 Task: Use the formula "LT" in spreadsheet "Project portfolio".
Action: Mouse moved to (106, 80)
Screenshot: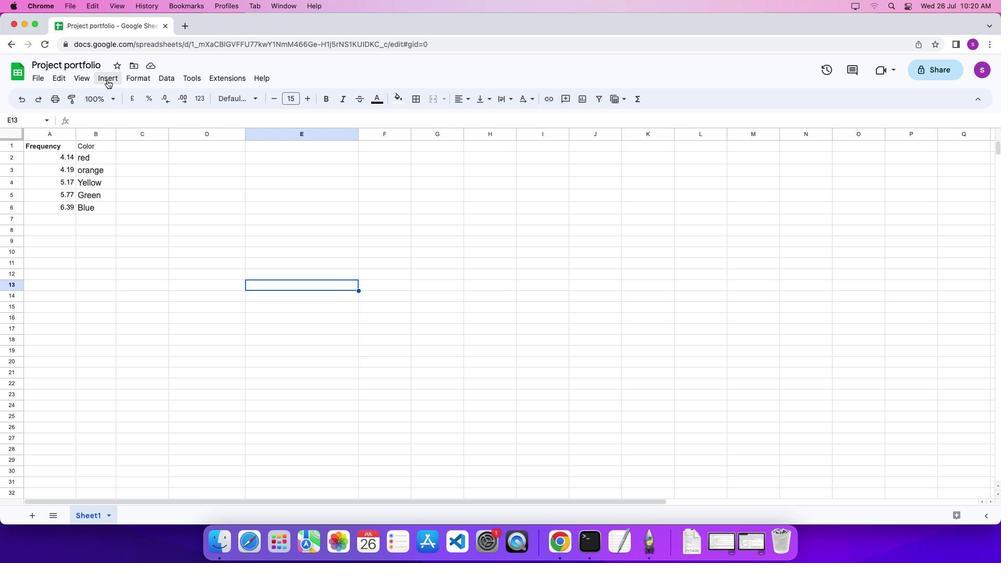 
Action: Mouse pressed left at (106, 80)
Screenshot: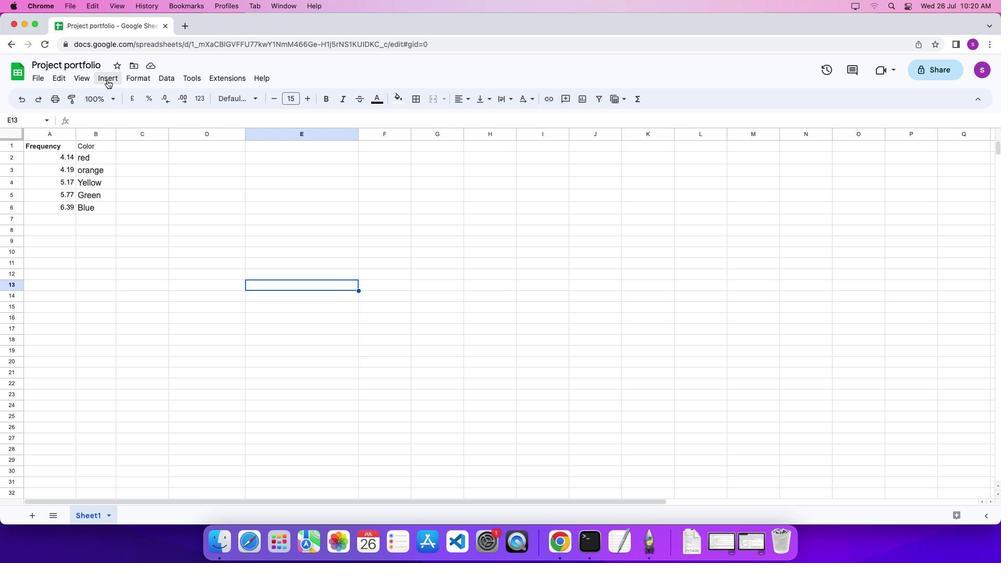
Action: Mouse moved to (418, 491)
Screenshot: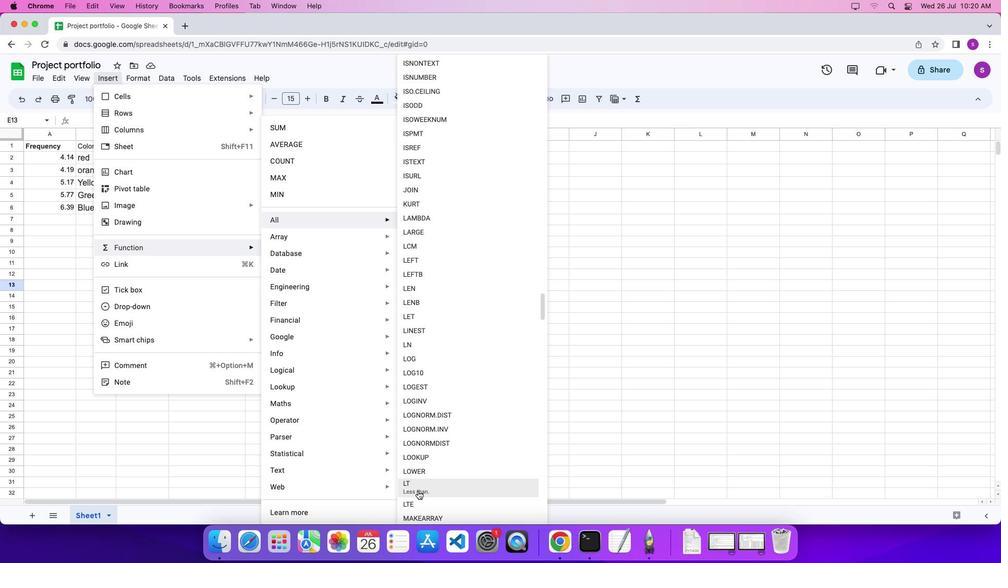 
Action: Mouse pressed left at (418, 491)
Screenshot: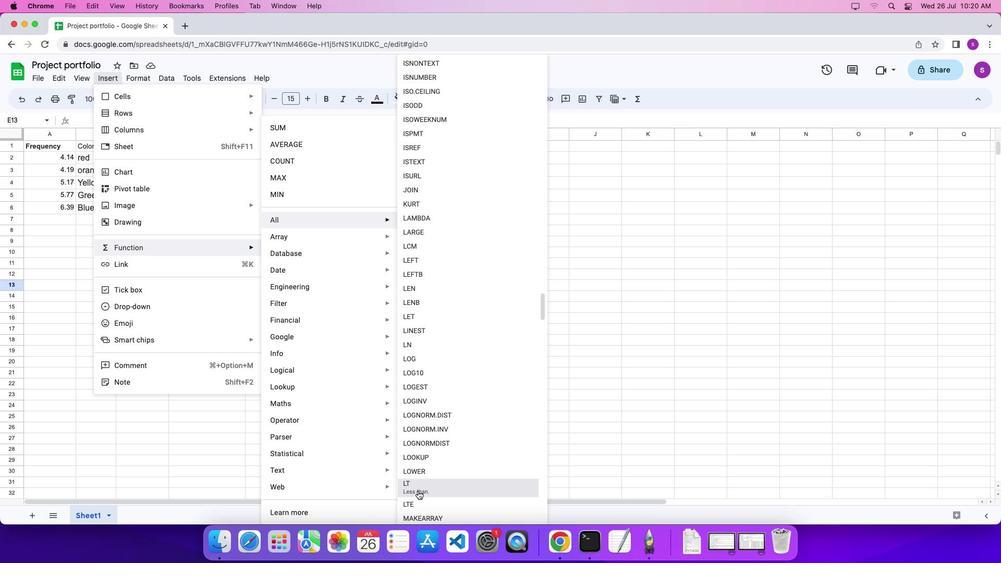 
Action: Mouse moved to (402, 446)
Screenshot: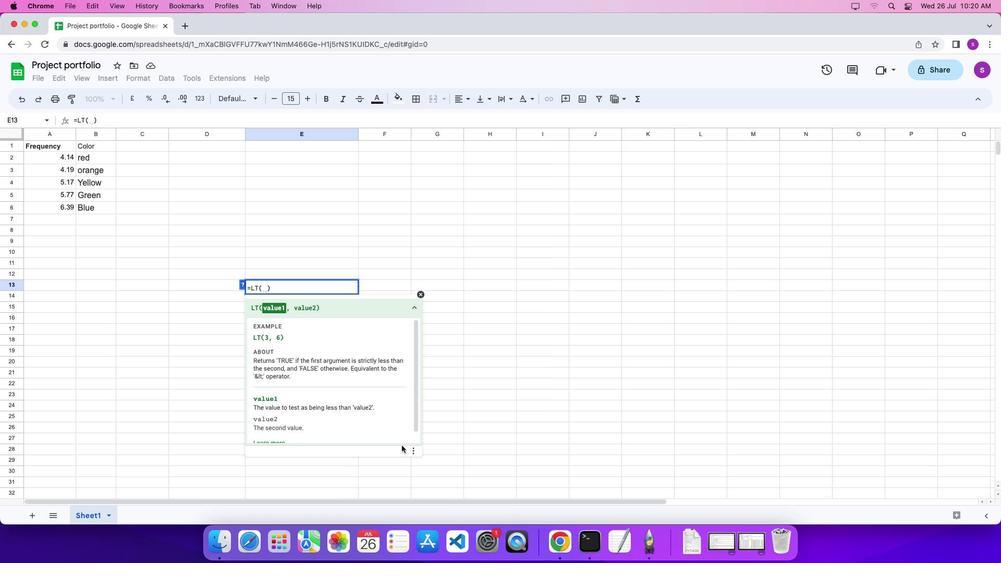 
Action: Key pressed '3'',''6''\x03'
Screenshot: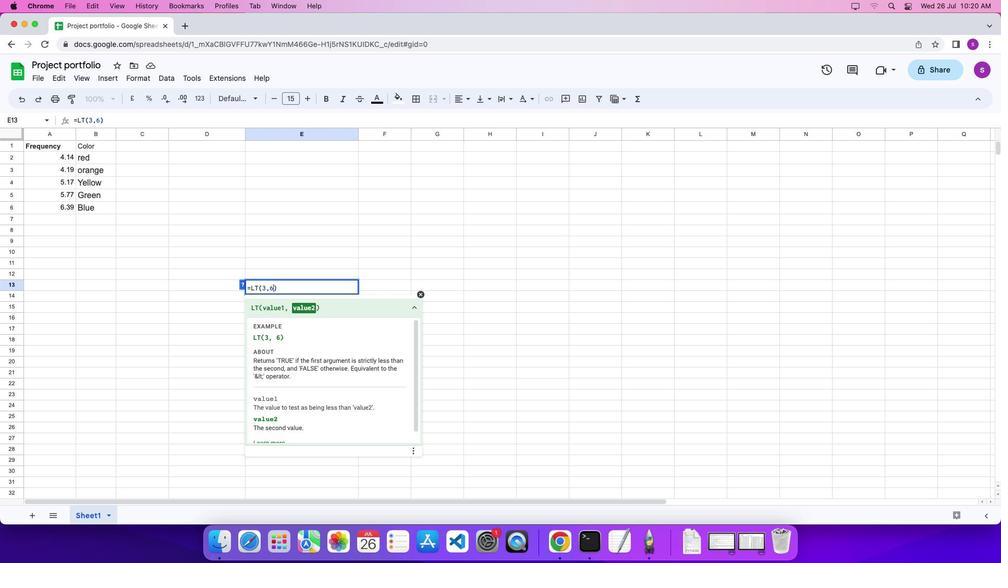 
